 Task: Add Sprouts Caramel Cream Coffee to the cart.
Action: Mouse moved to (19, 93)
Screenshot: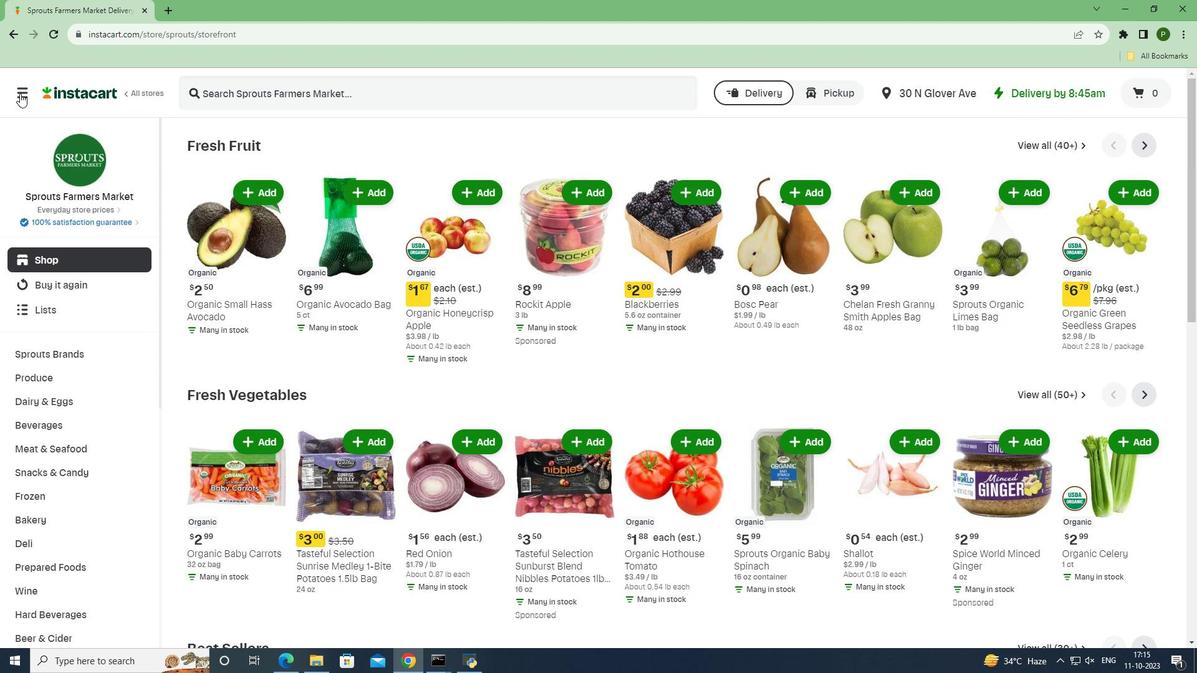 
Action: Mouse pressed left at (19, 93)
Screenshot: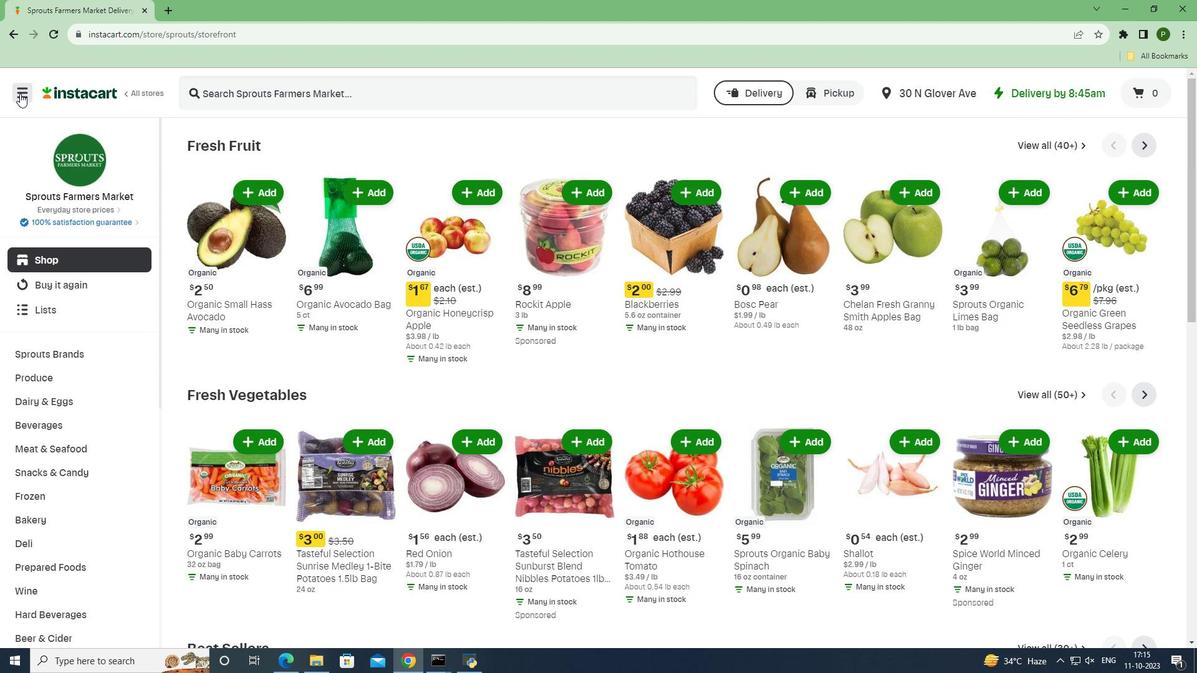 
Action: Mouse moved to (26, 328)
Screenshot: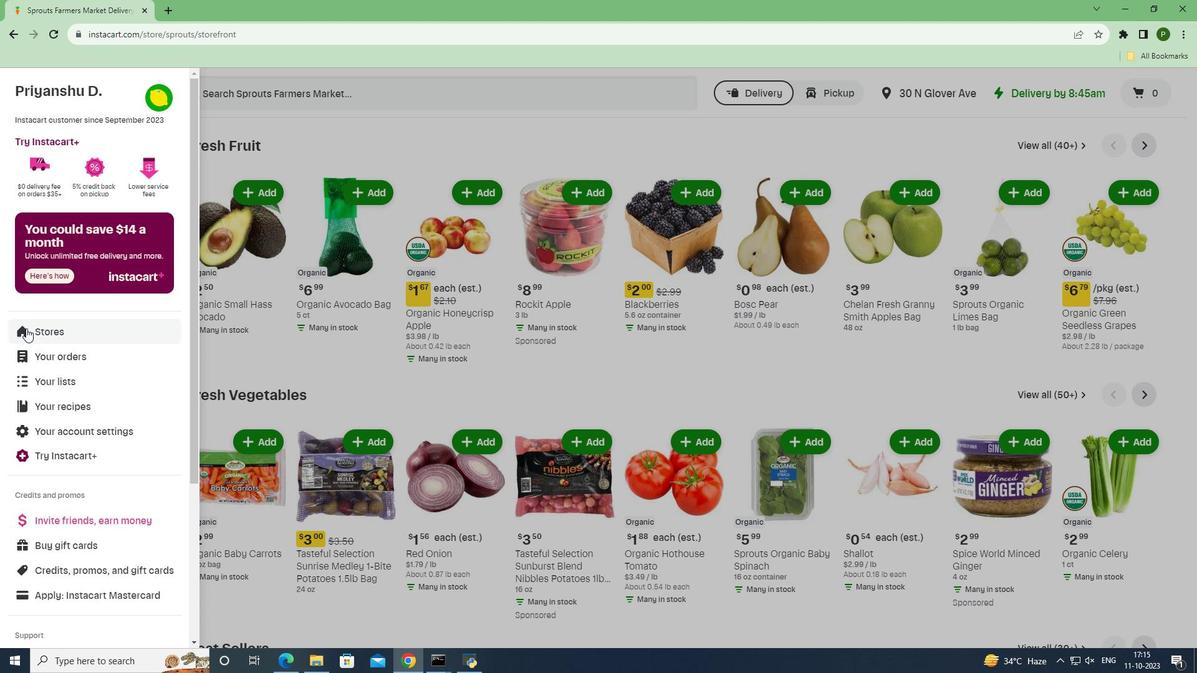 
Action: Mouse pressed left at (26, 328)
Screenshot: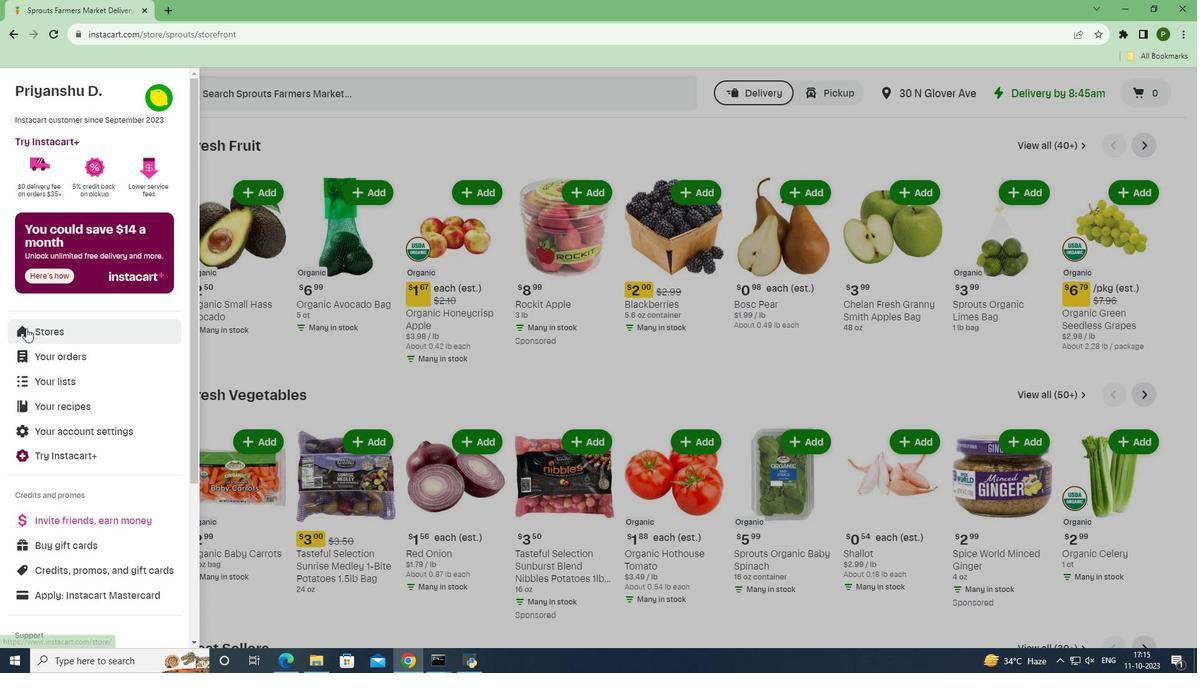
Action: Mouse moved to (280, 147)
Screenshot: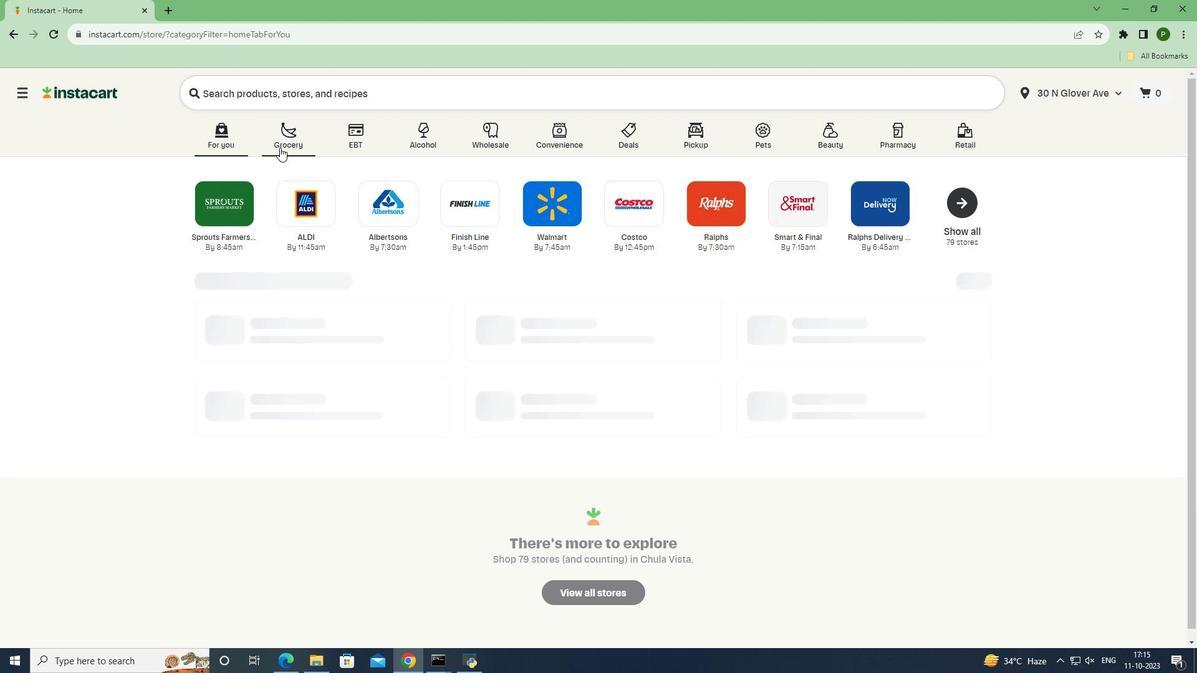 
Action: Mouse pressed left at (280, 147)
Screenshot: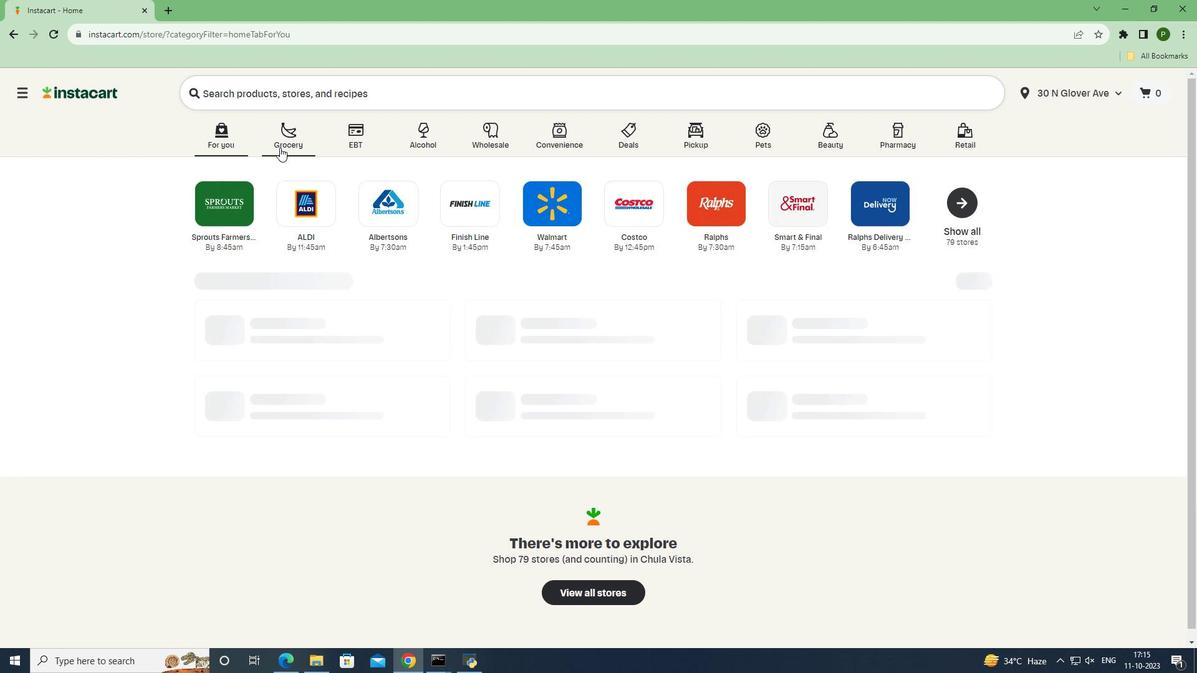 
Action: Mouse moved to (489, 268)
Screenshot: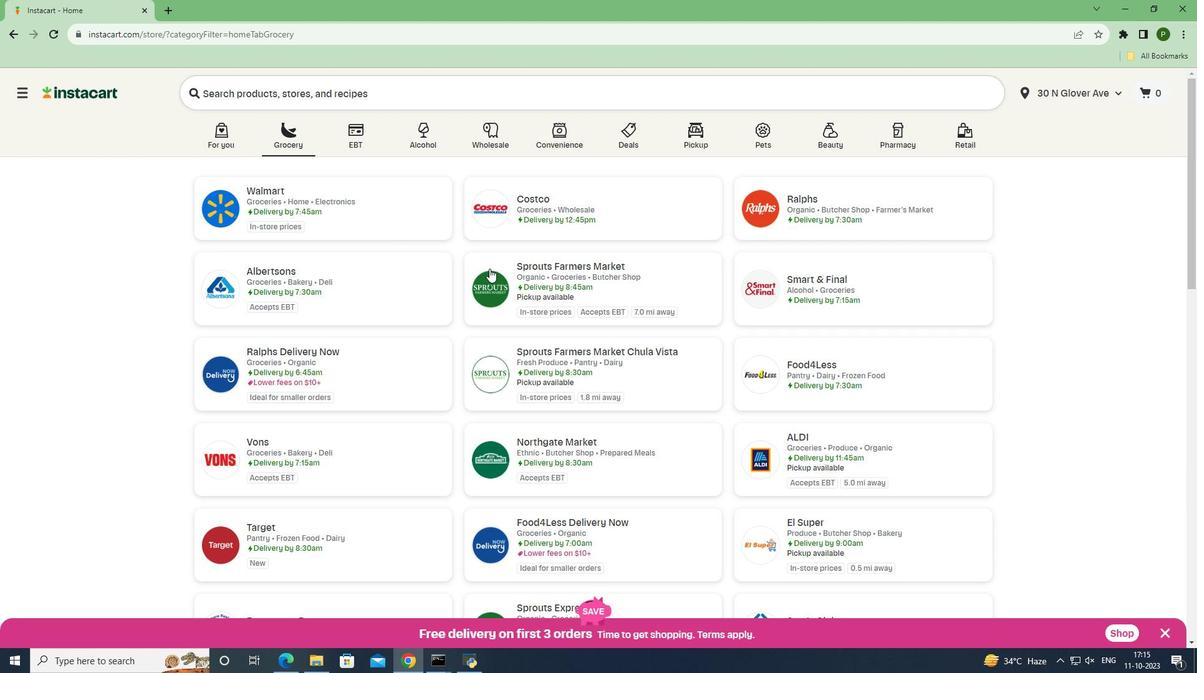 
Action: Mouse pressed left at (489, 268)
Screenshot: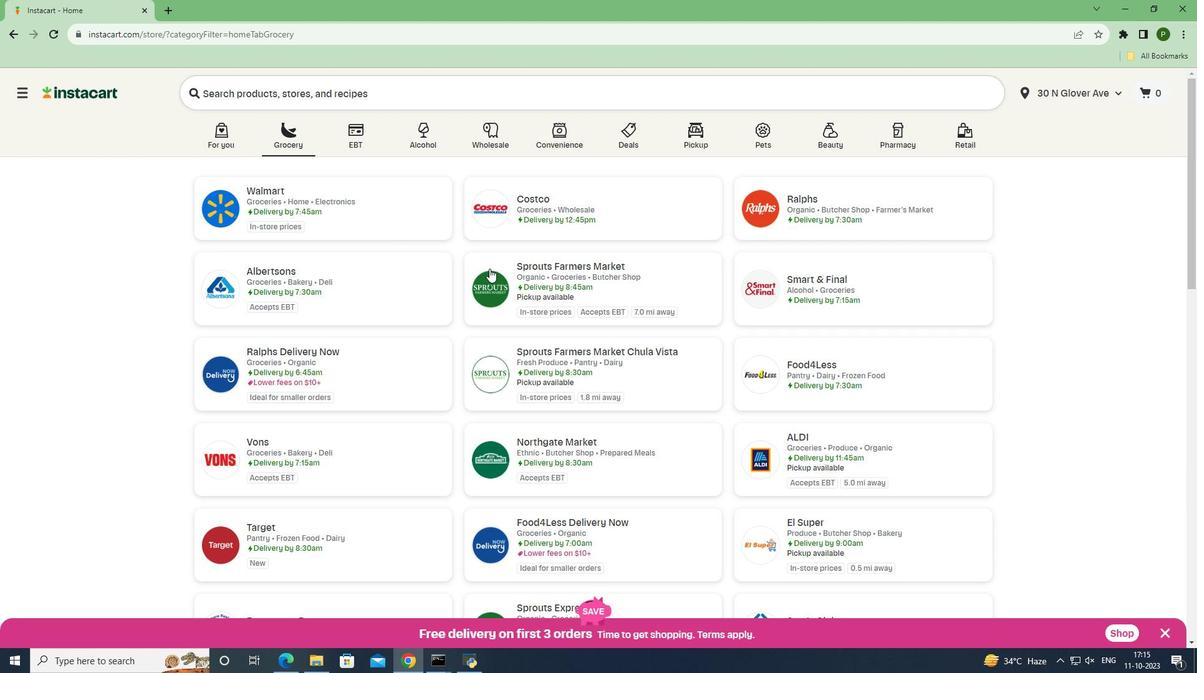 
Action: Mouse moved to (77, 427)
Screenshot: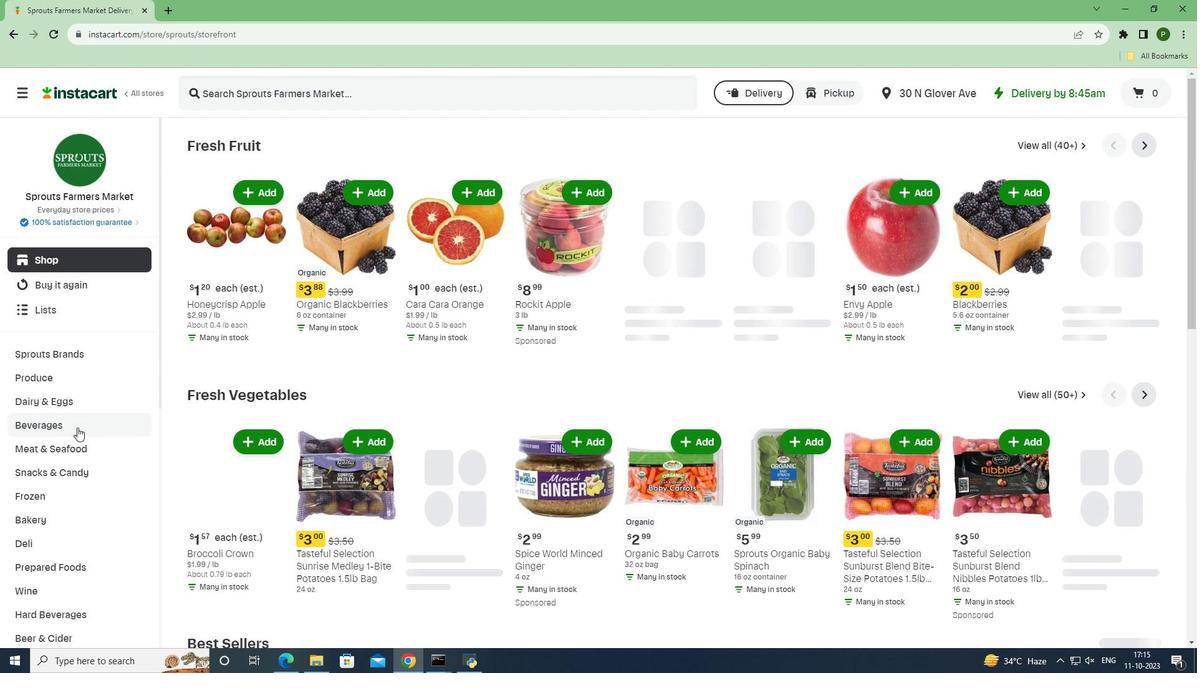 
Action: Mouse pressed left at (77, 427)
Screenshot: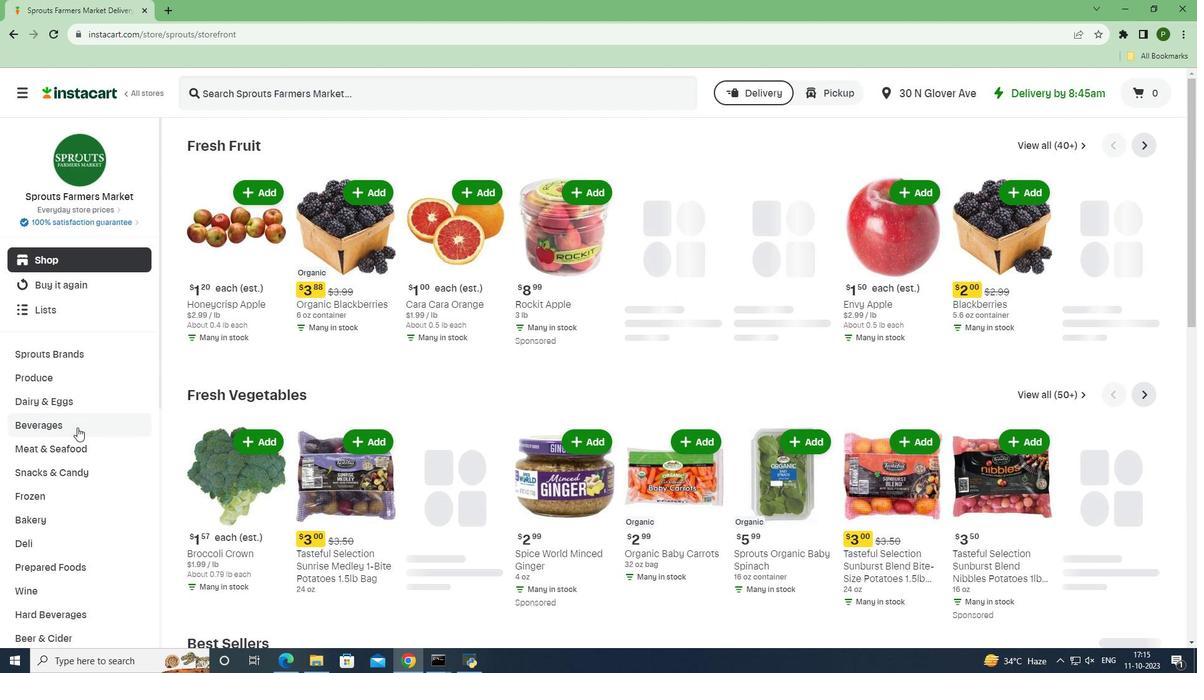 
Action: Mouse moved to (65, 493)
Screenshot: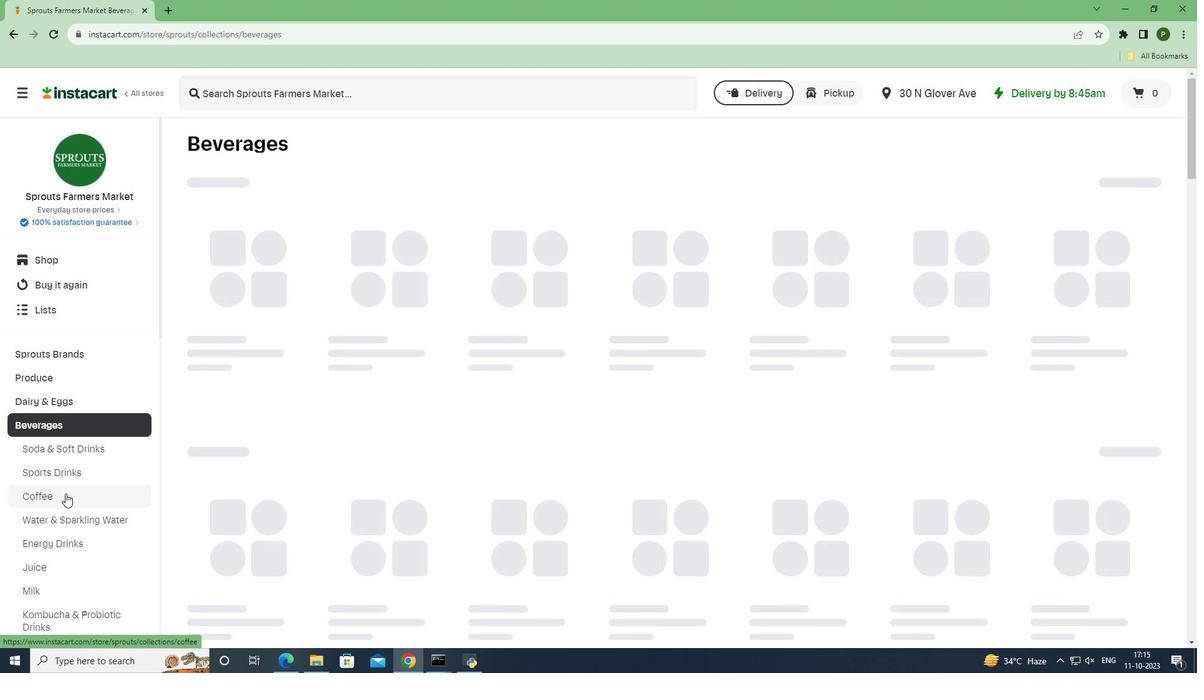 
Action: Mouse pressed left at (65, 493)
Screenshot: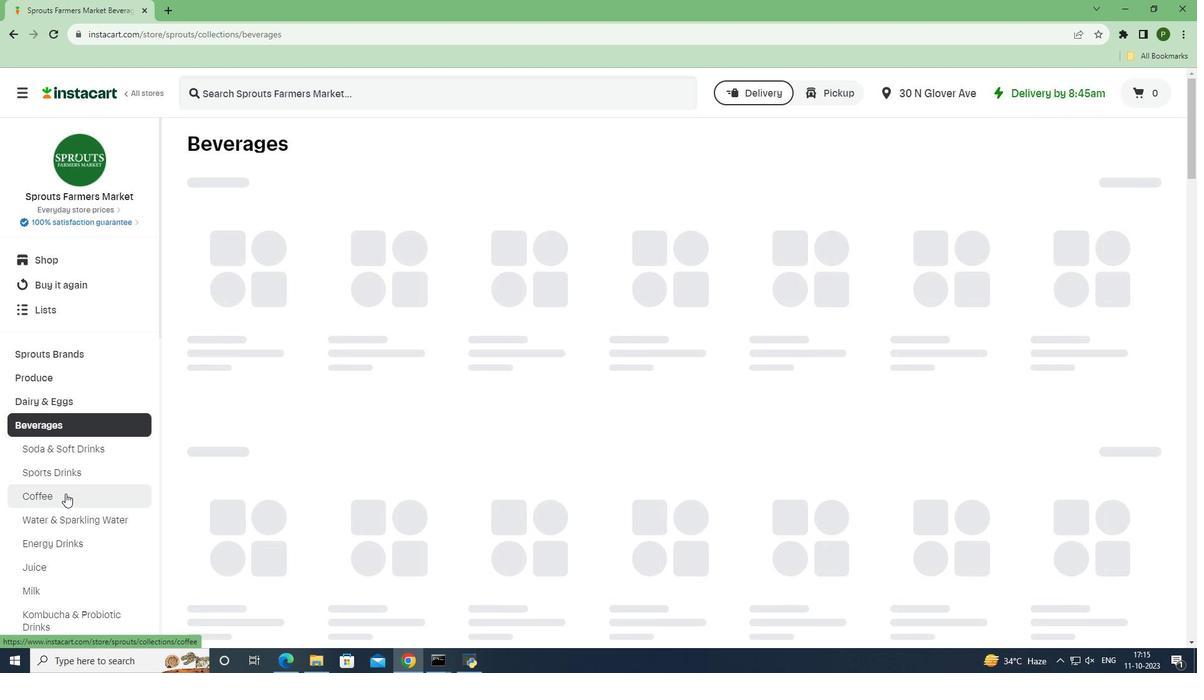 
Action: Mouse moved to (257, 96)
Screenshot: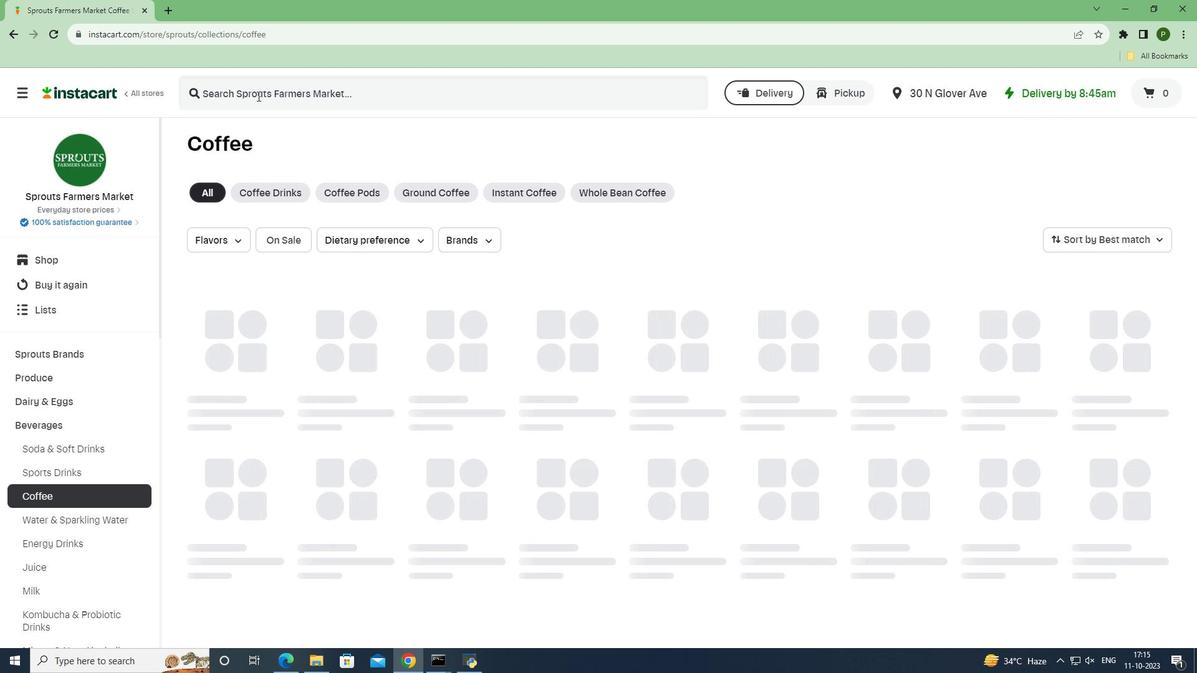 
Action: Mouse pressed left at (257, 96)
Screenshot: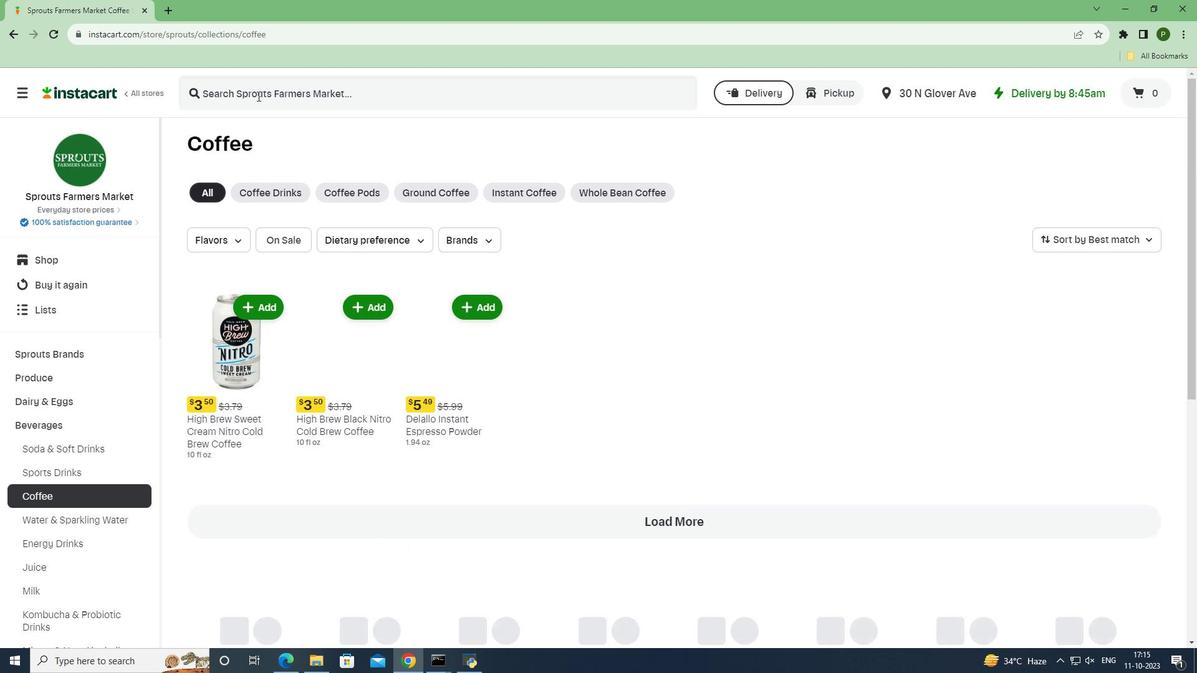 
Action: Mouse moved to (257, 96)
Screenshot: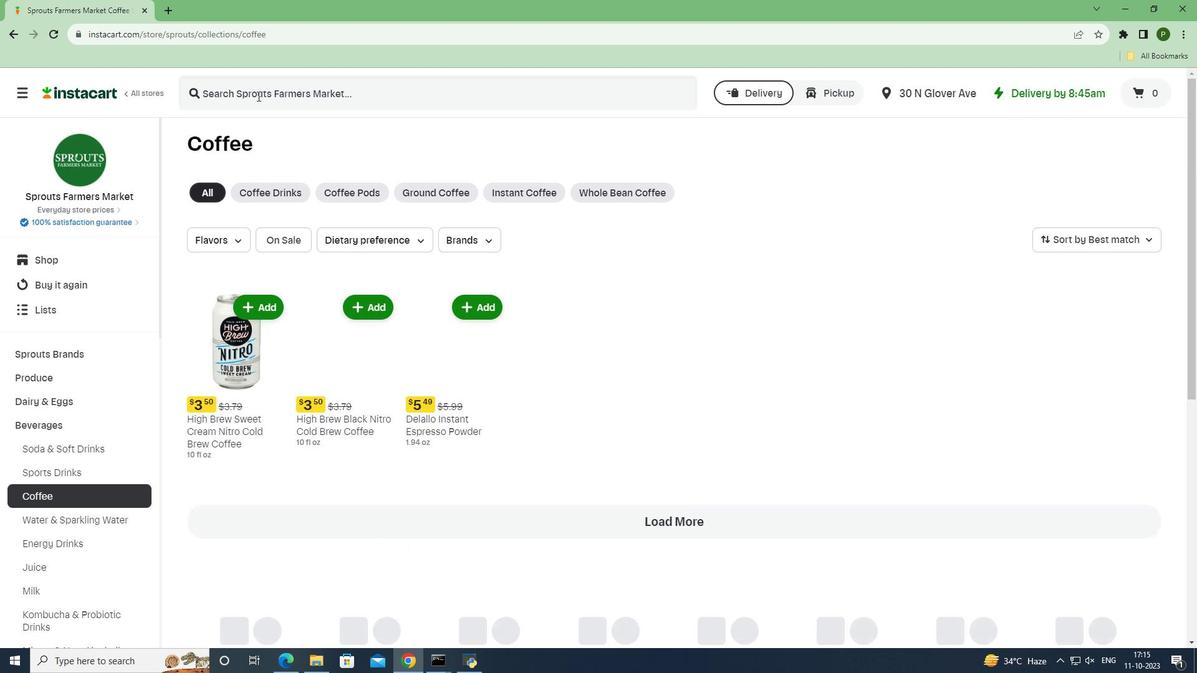 
Action: Key pressed <Key.caps_lock>S<Key.caps_lock>prouts<Key.space><Key.caps_lock>C<Key.caps_lock>aramel<Key.space><Key.caps_lock>C<Key.caps_lock>ream<Key.space><Key.caps_lock>C<Key.caps_lock>offee<Key.enter>
Screenshot: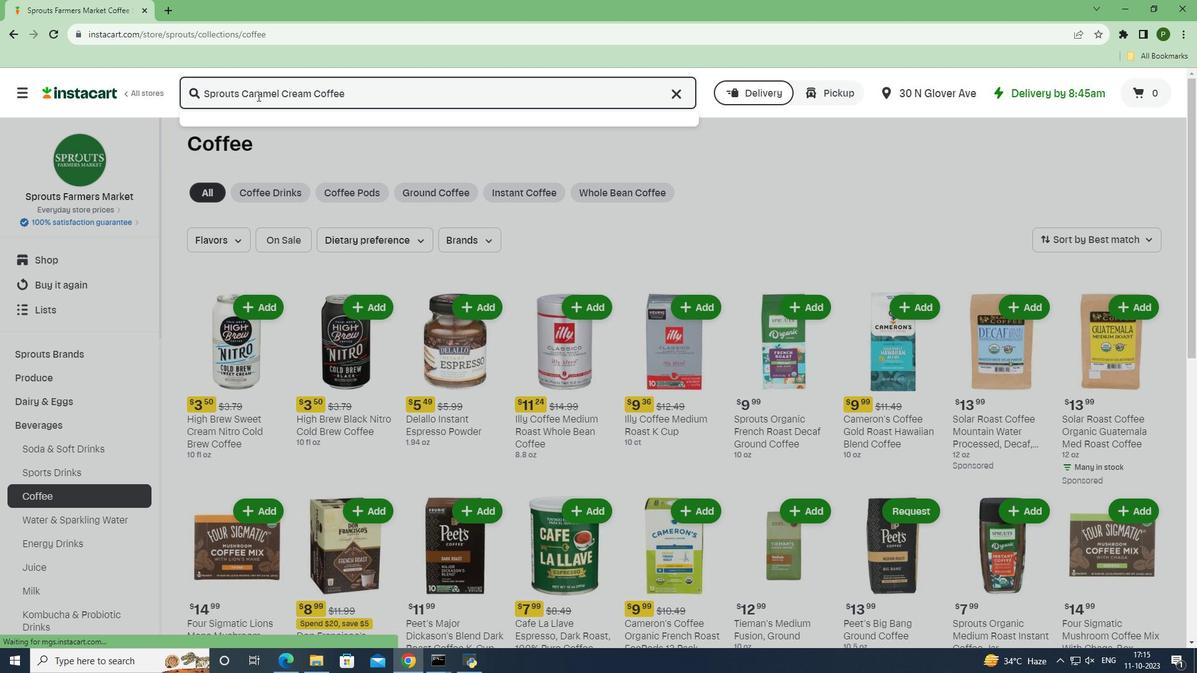 
Action: Mouse moved to (342, 225)
Screenshot: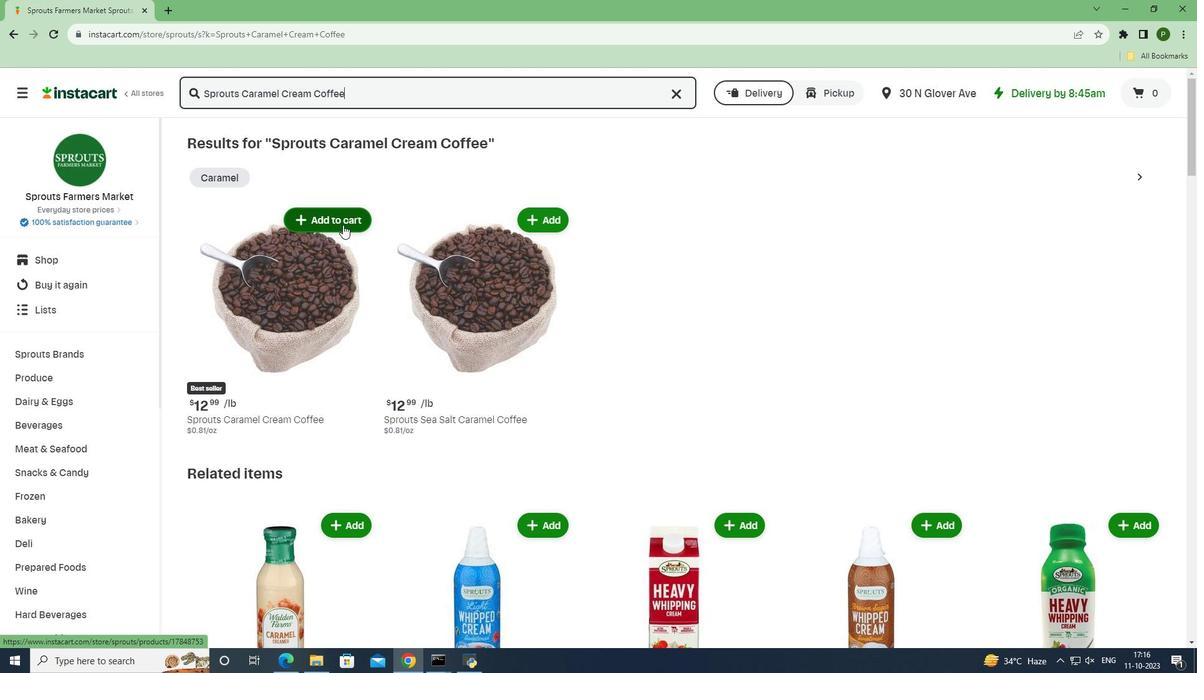 
Action: Mouse pressed left at (342, 225)
Screenshot: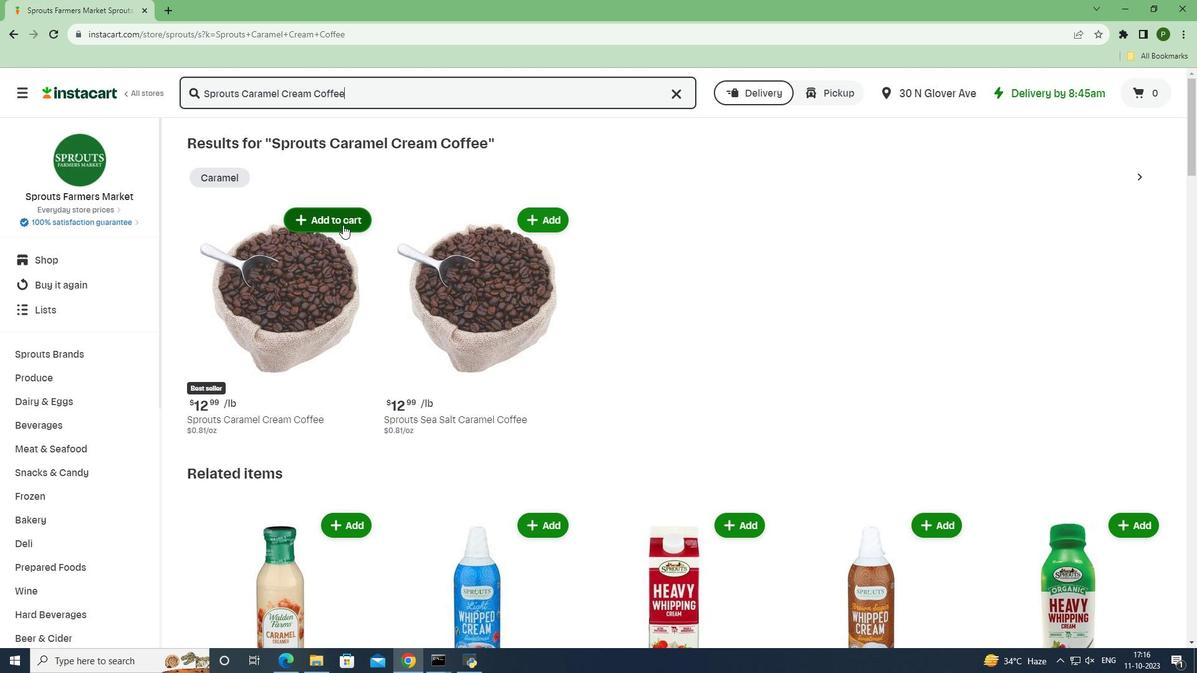 
Action: Mouse moved to (375, 252)
Screenshot: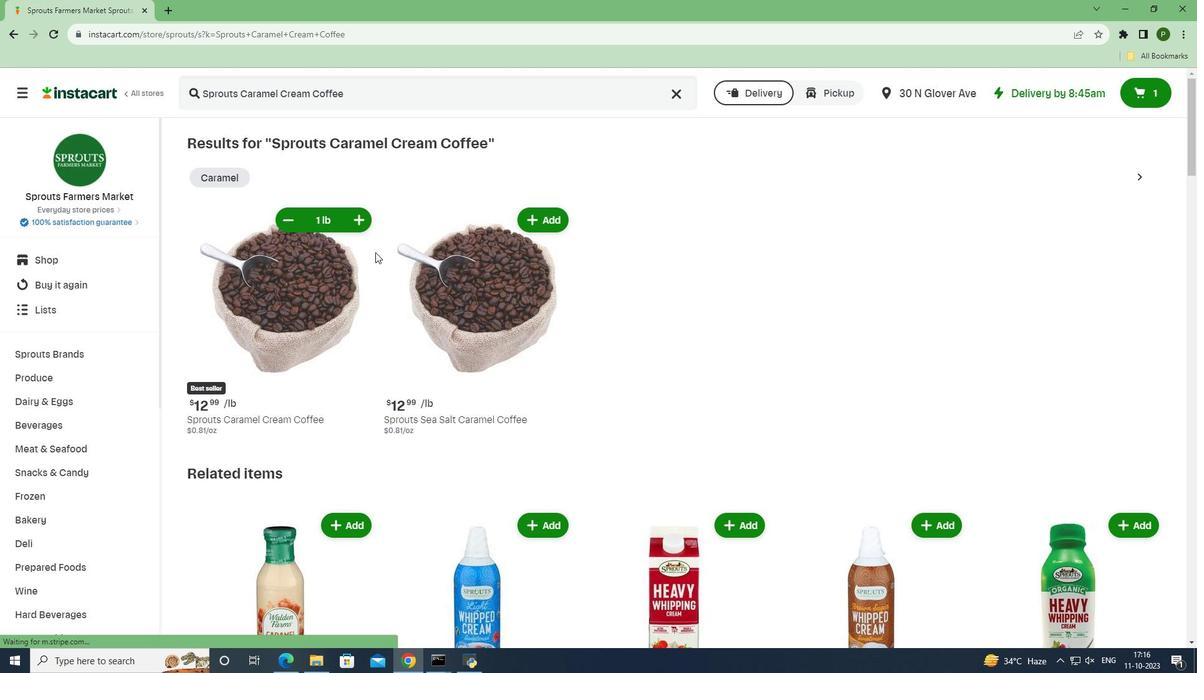 
